 Task: Choose the host language as Hungarian.
Action: Mouse pressed left at (932, 373)
Screenshot: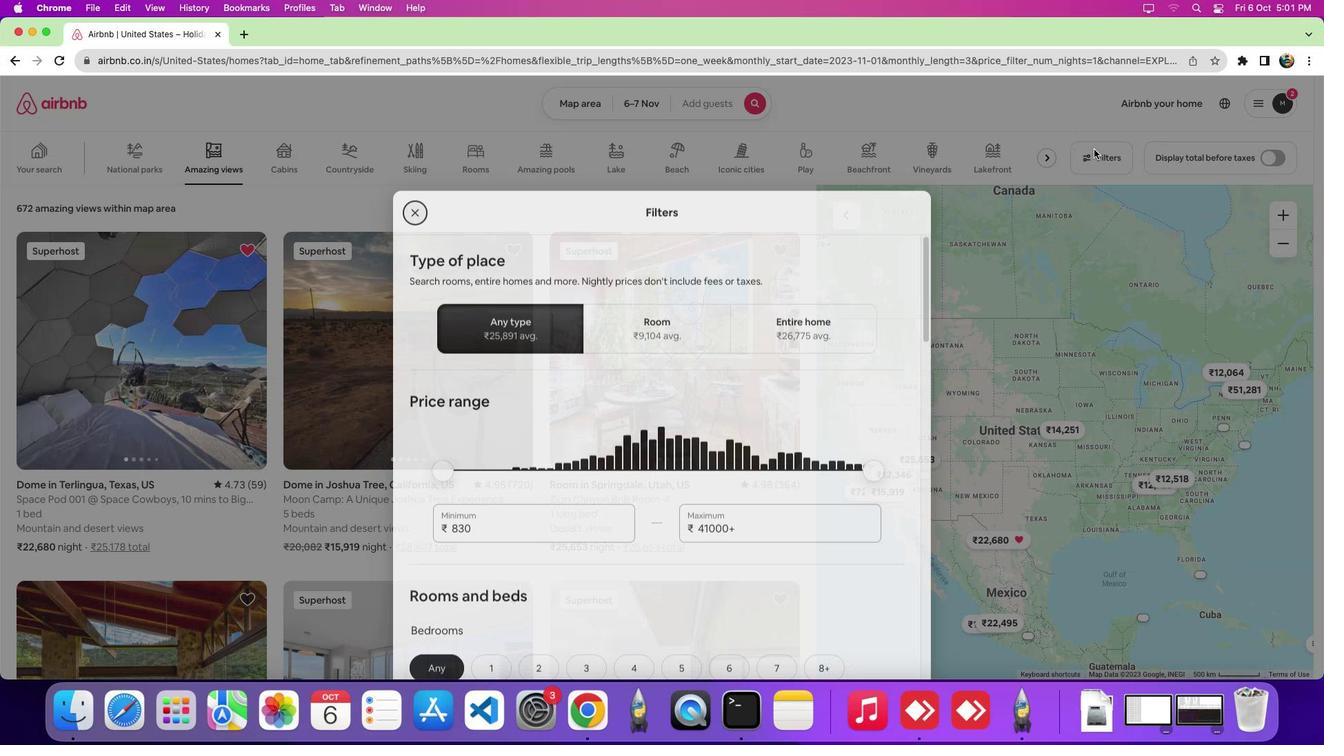 
Action: Mouse moved to (671, 408)
Screenshot: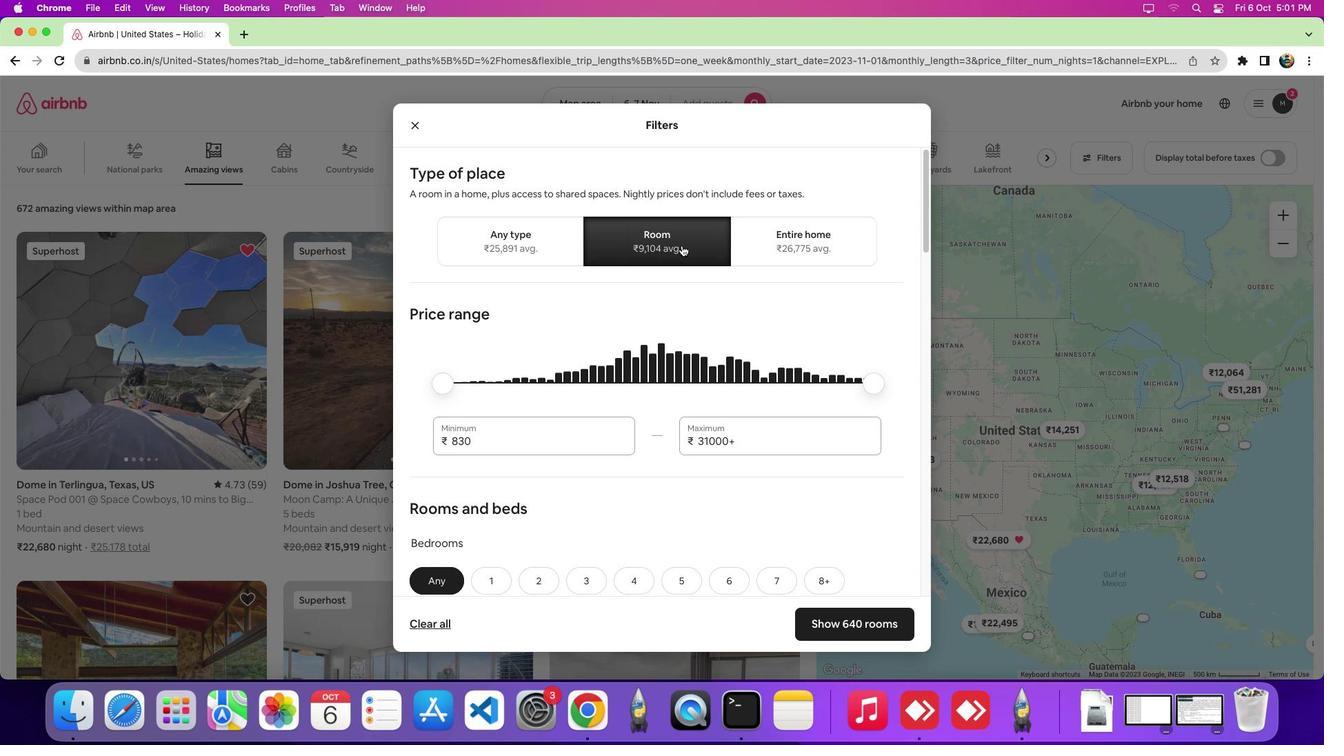 
Action: Mouse pressed left at (671, 408)
Screenshot: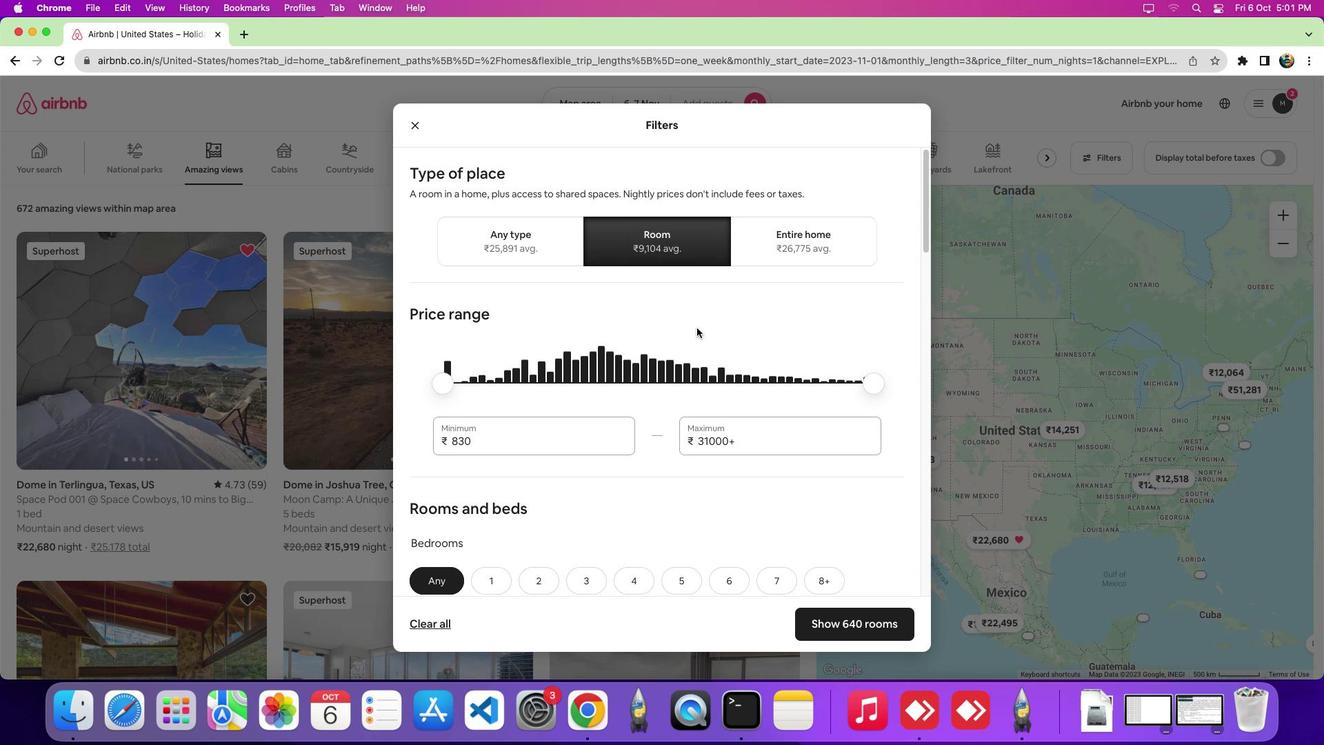 
Action: Mouse moved to (682, 494)
Screenshot: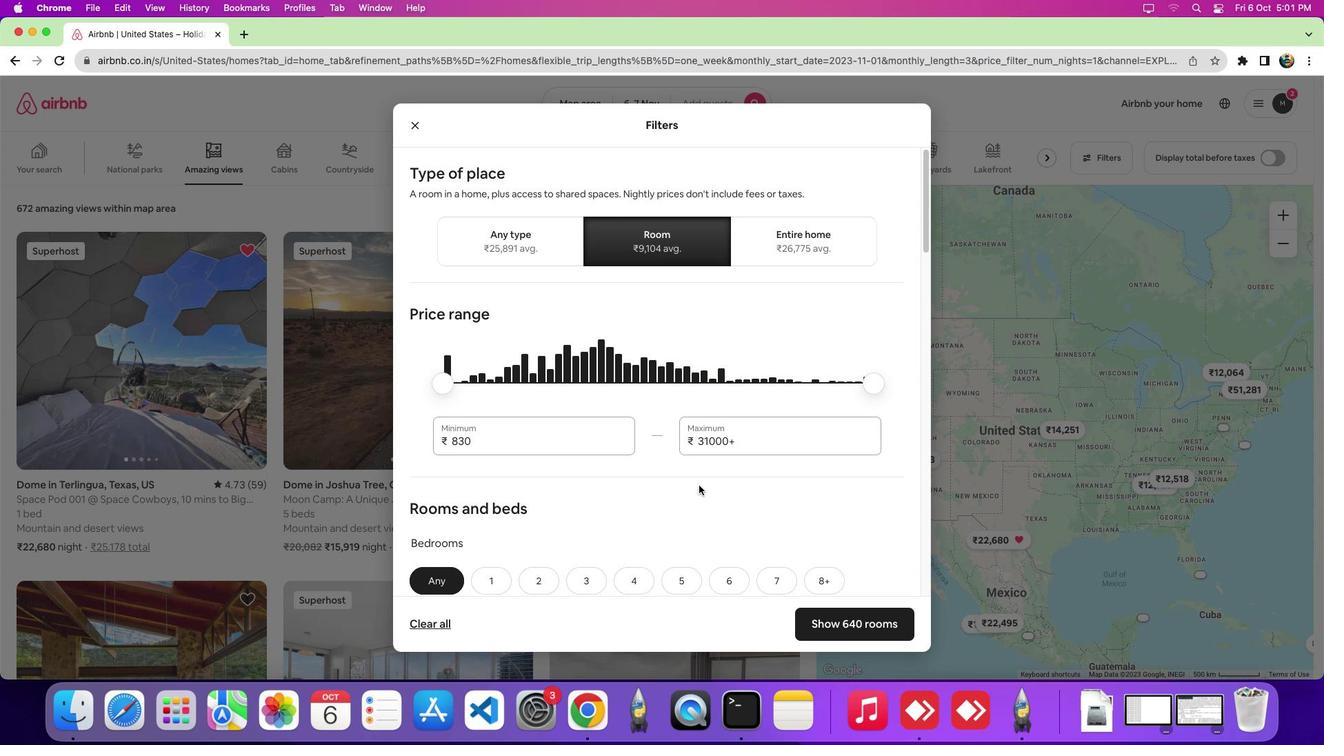 
Action: Mouse scrolled (682, 494) with delta (242, 320)
Screenshot: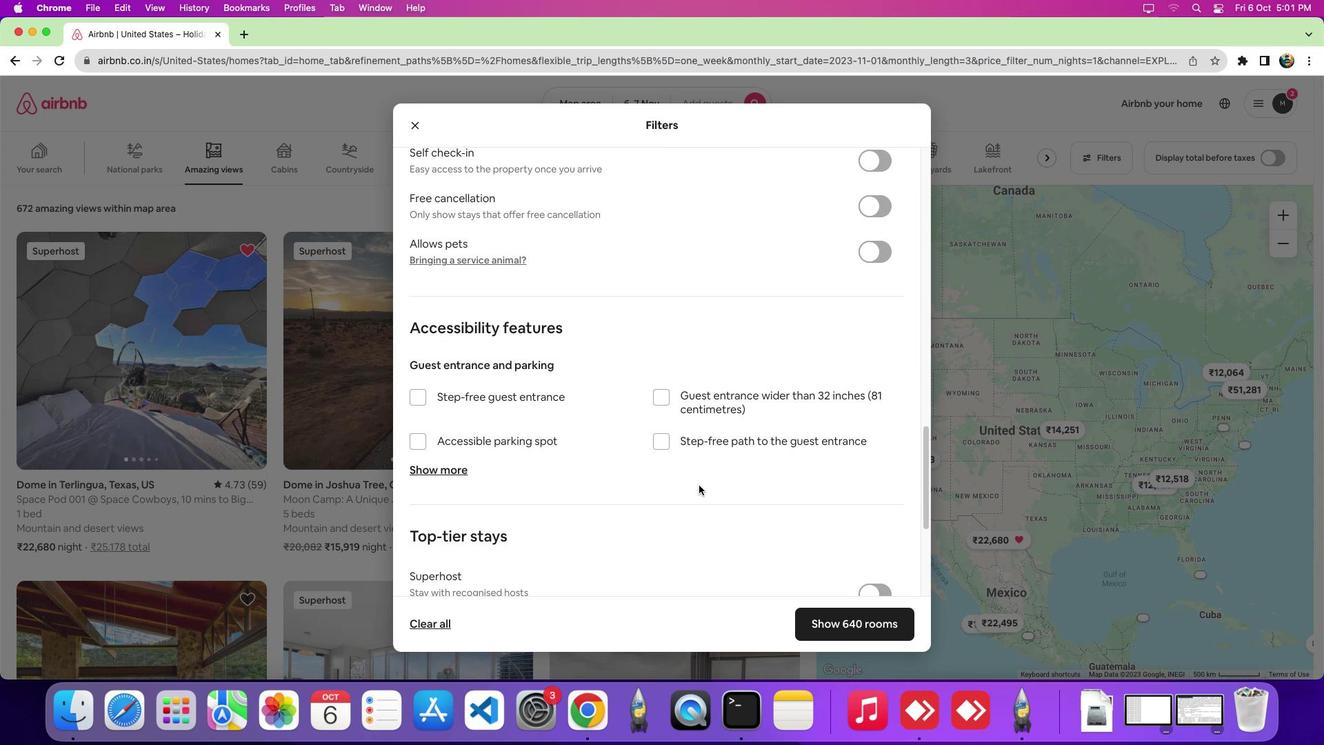 
Action: Mouse scrolled (682, 494) with delta (242, 320)
Screenshot: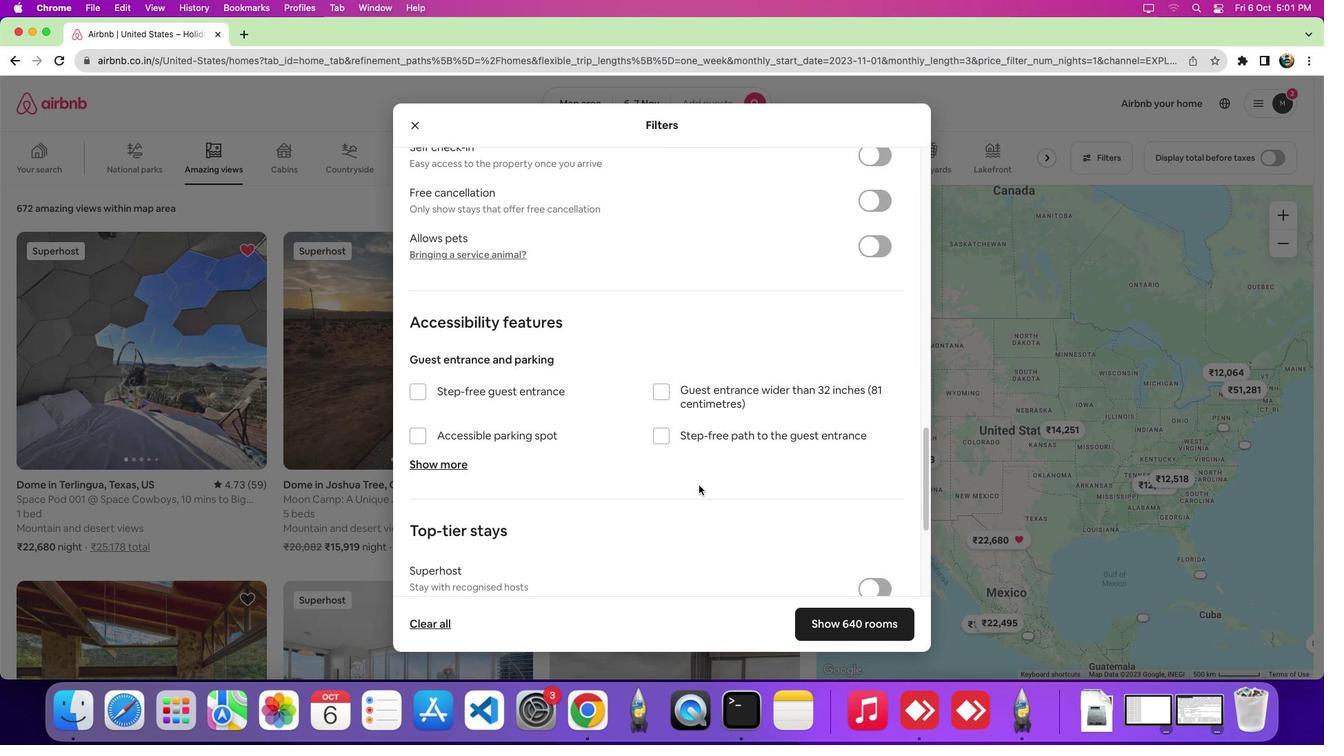 
Action: Mouse scrolled (682, 494) with delta (242, 318)
Screenshot: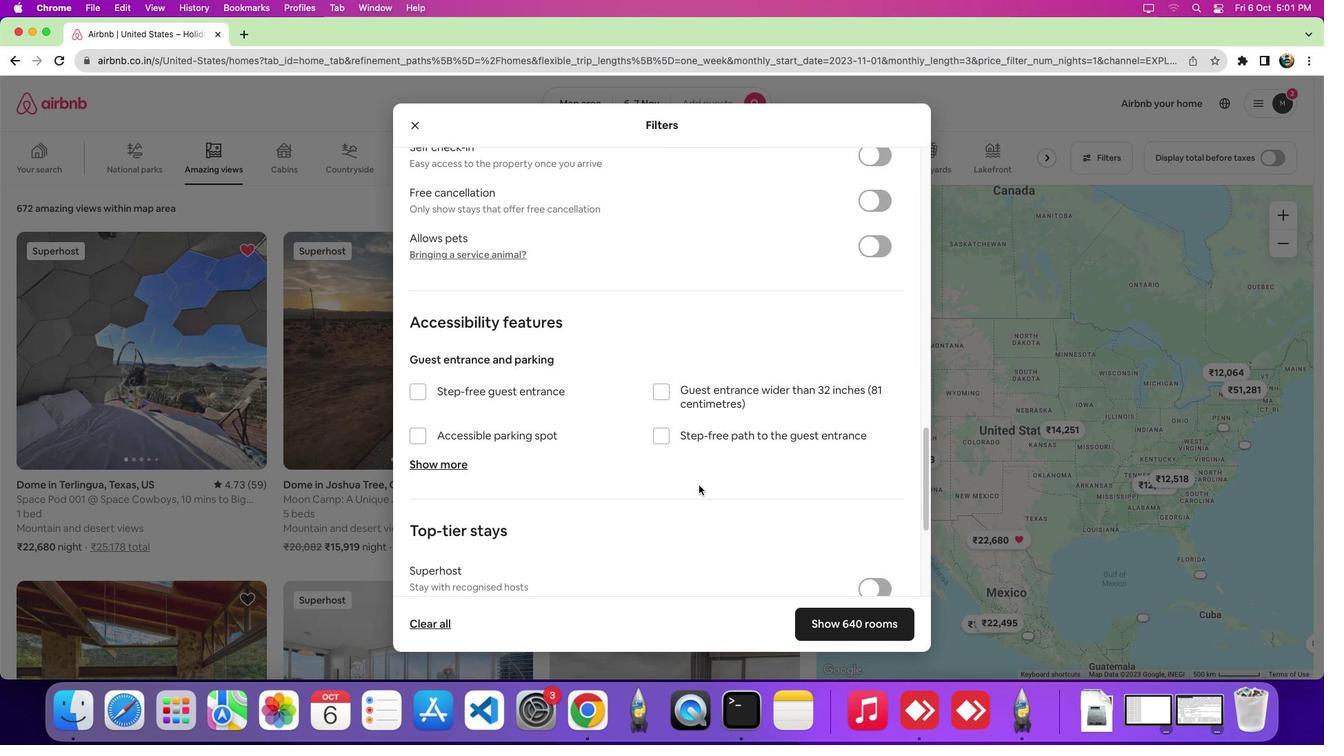 
Action: Mouse scrolled (682, 494) with delta (242, 317)
Screenshot: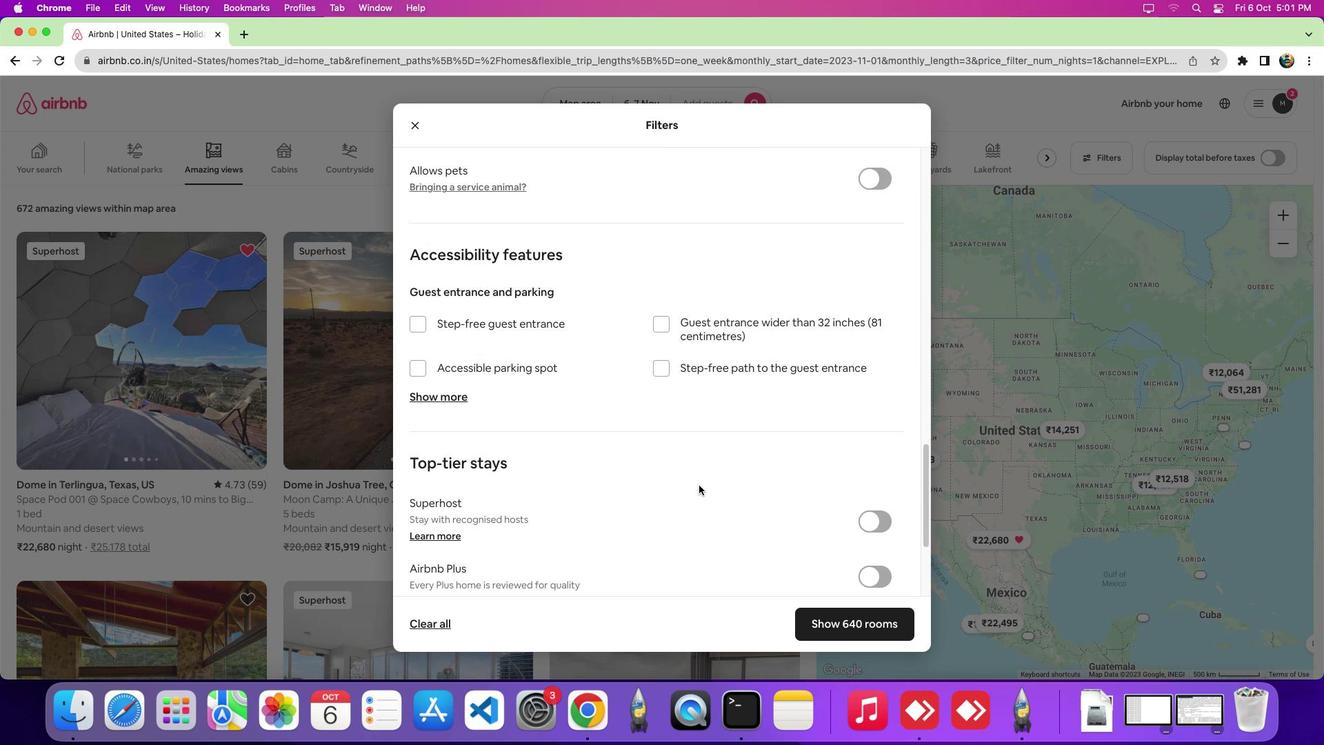 
Action: Mouse scrolled (682, 494) with delta (242, 317)
Screenshot: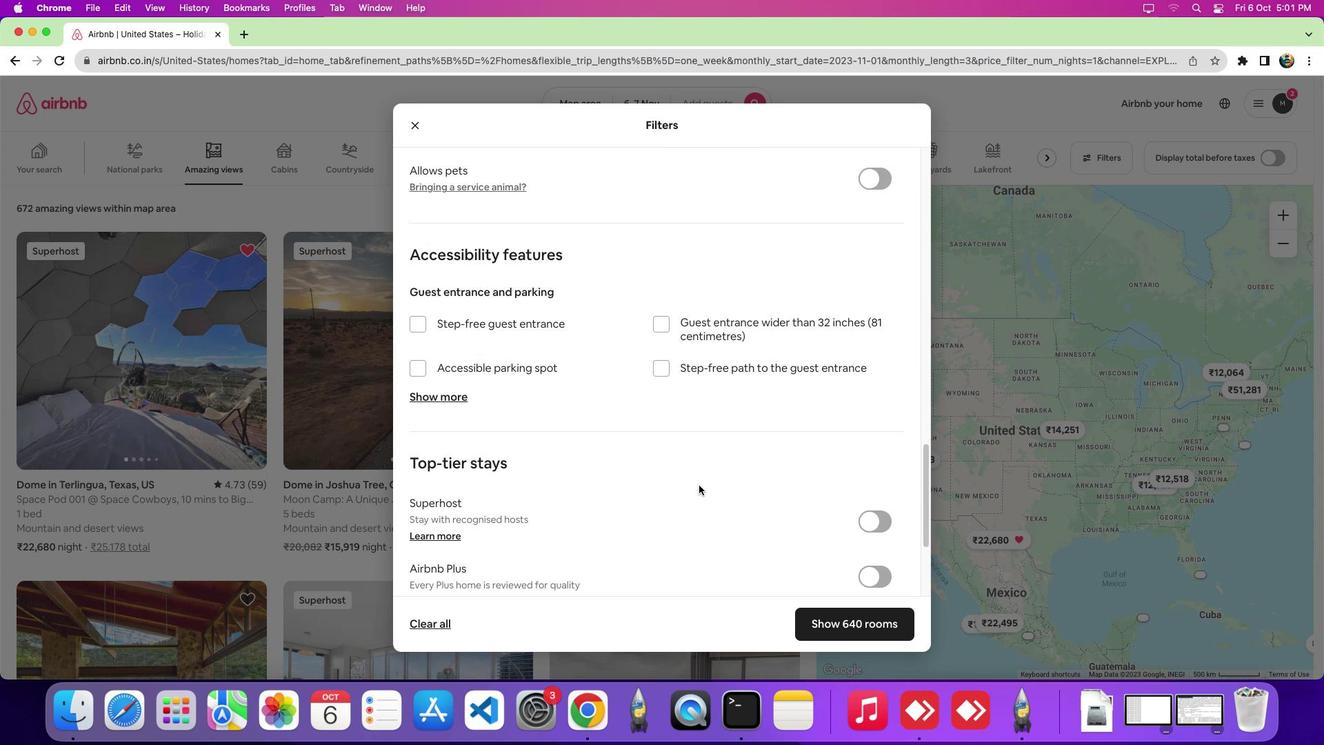 
Action: Mouse scrolled (682, 494) with delta (242, 320)
Screenshot: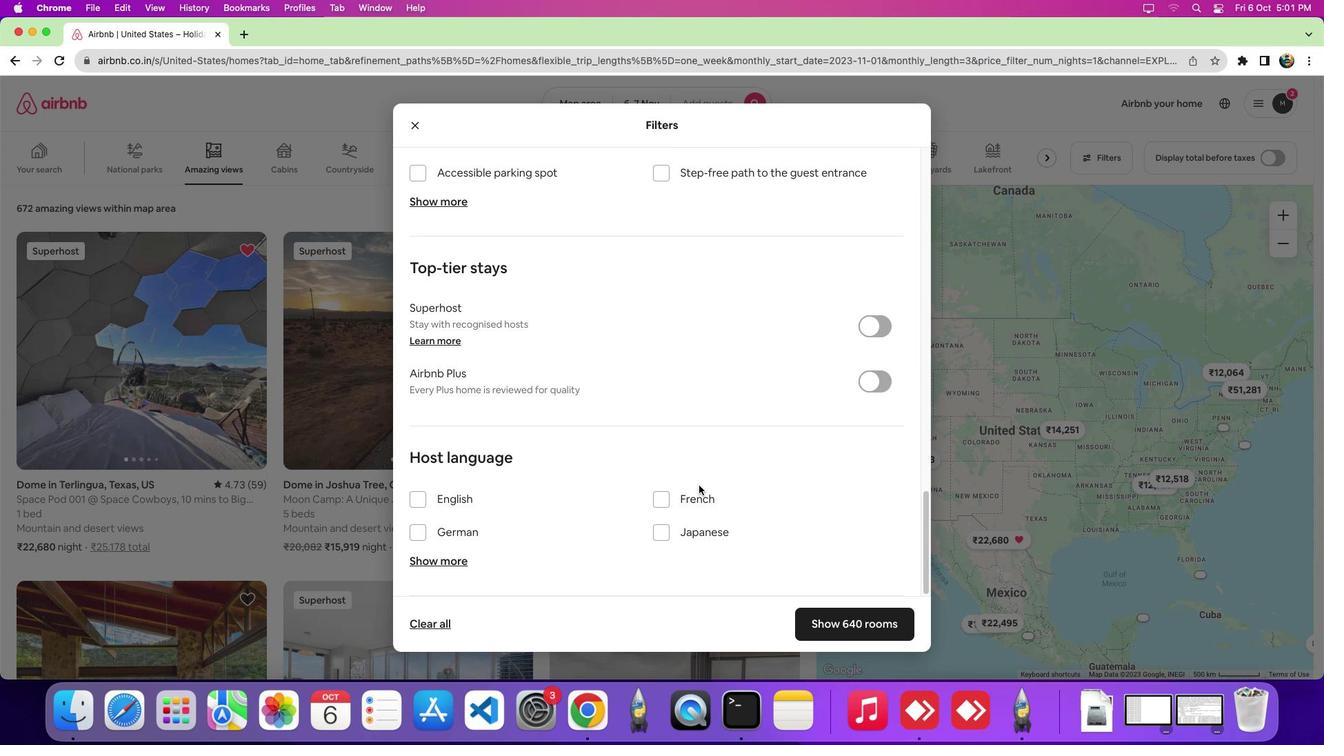 
Action: Mouse scrolled (682, 494) with delta (242, 320)
Screenshot: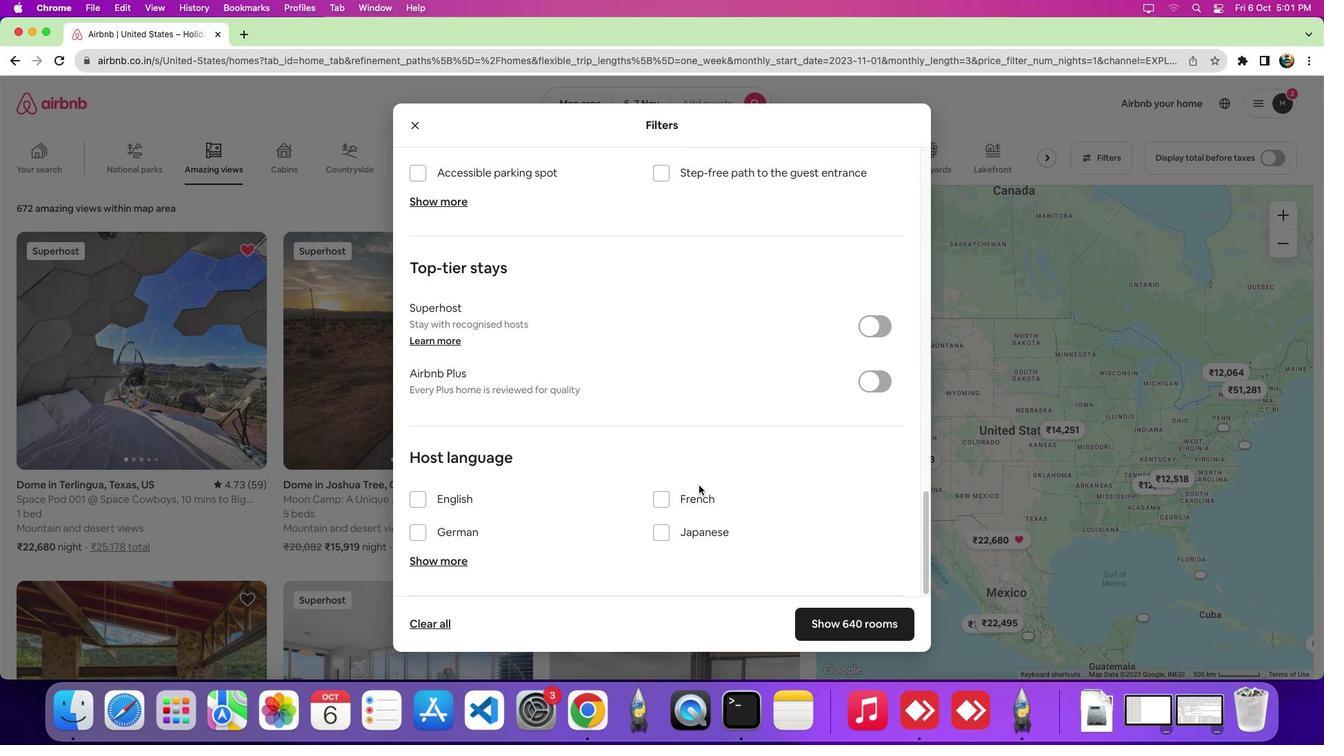 
Action: Mouse scrolled (682, 494) with delta (242, 318)
Screenshot: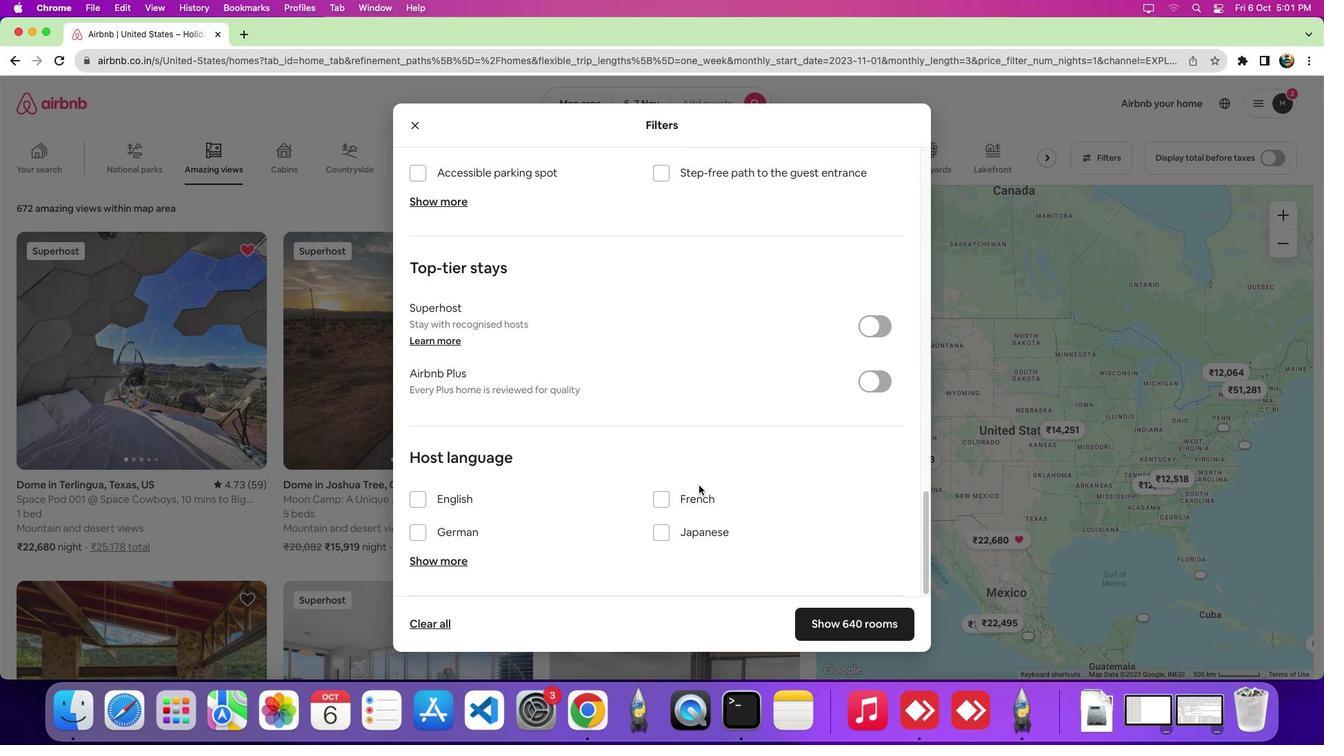 
Action: Mouse scrolled (682, 494) with delta (242, 317)
Screenshot: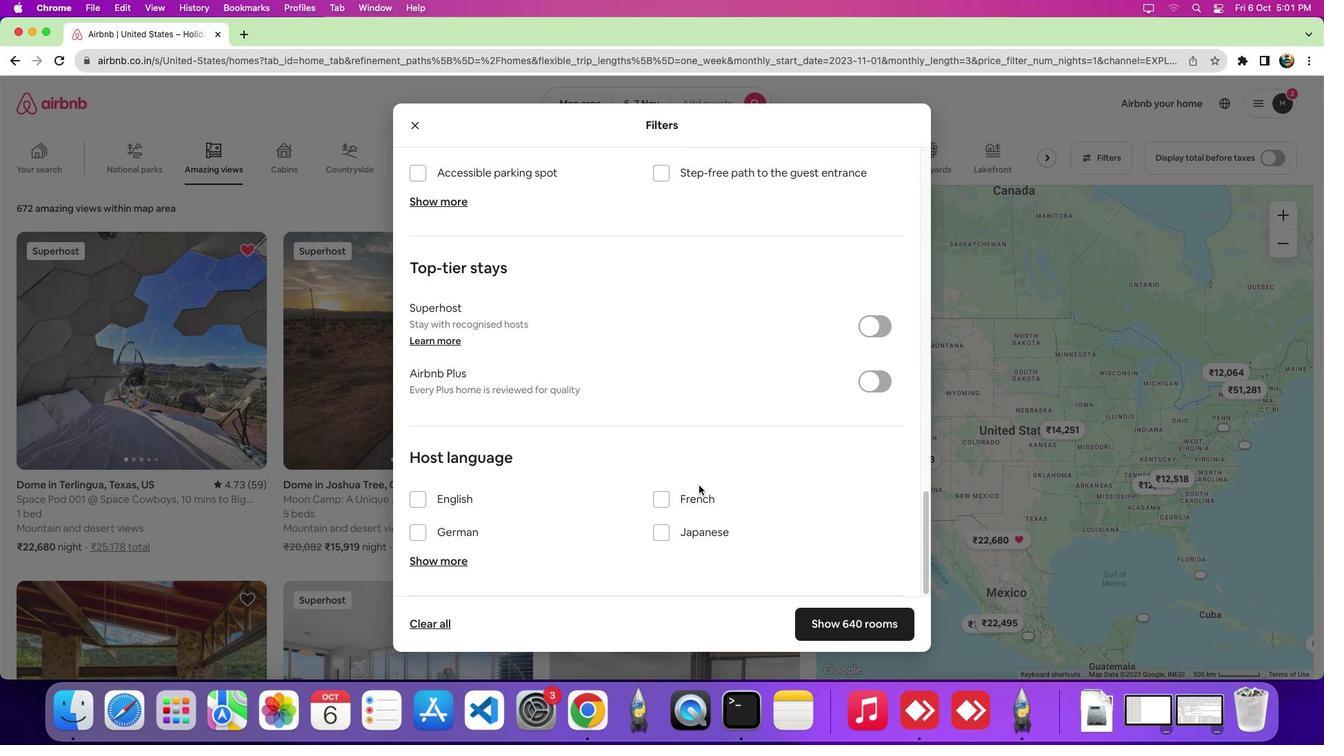 
Action: Mouse scrolled (682, 494) with delta (242, 317)
Screenshot: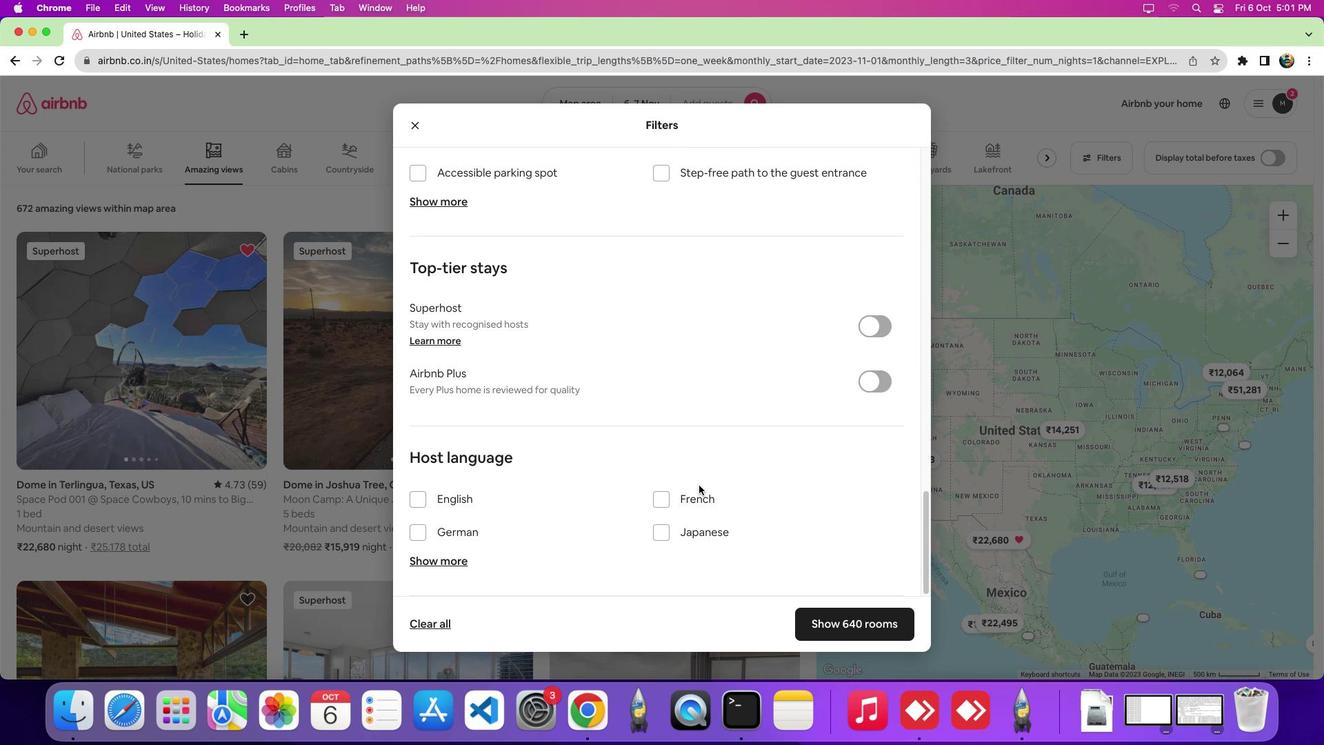 
Action: Mouse moved to (518, 521)
Screenshot: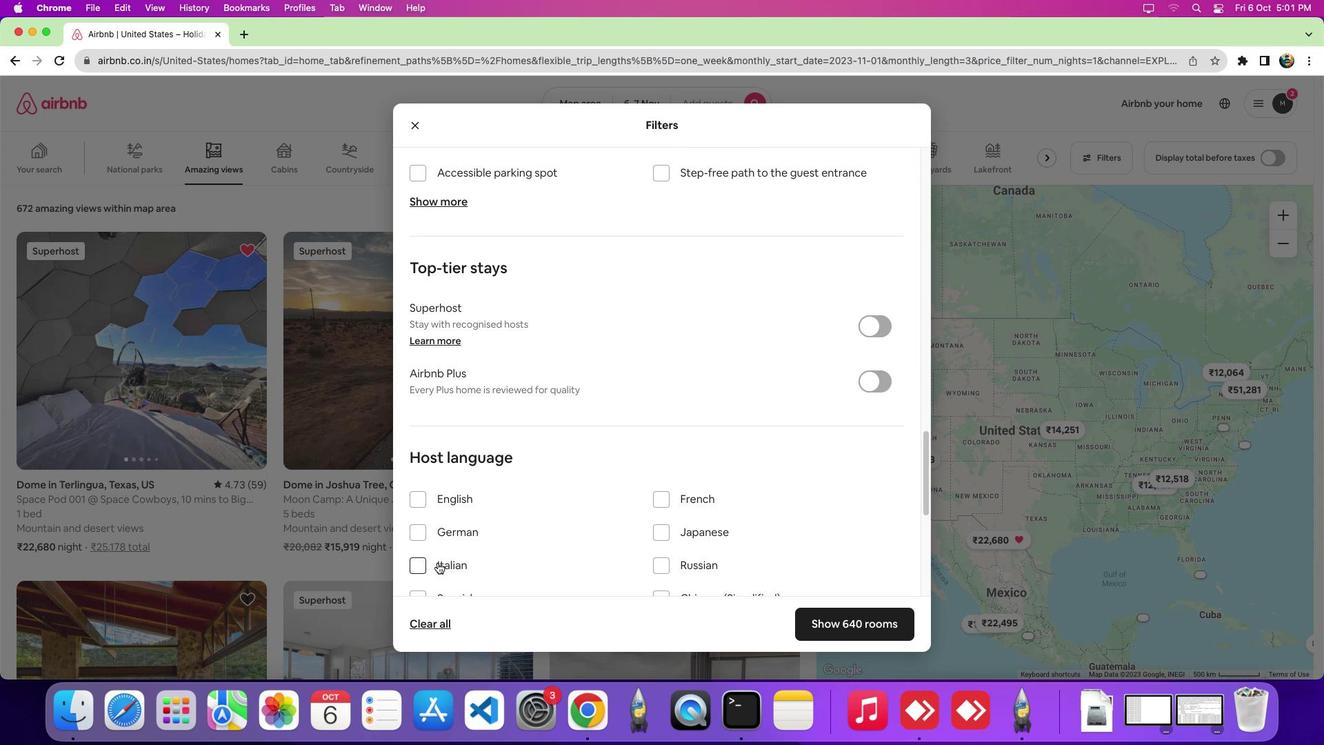 
Action: Mouse pressed left at (518, 521)
Screenshot: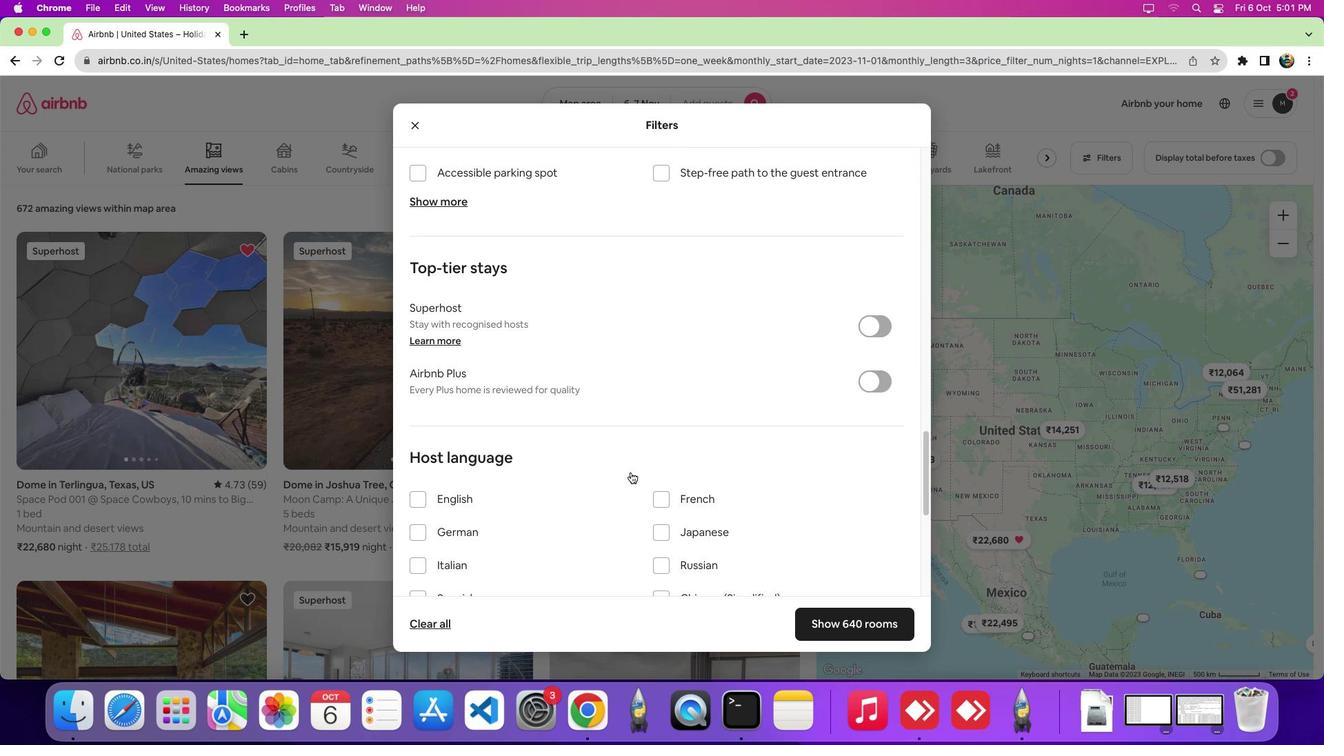 
Action: Mouse moved to (643, 486)
Screenshot: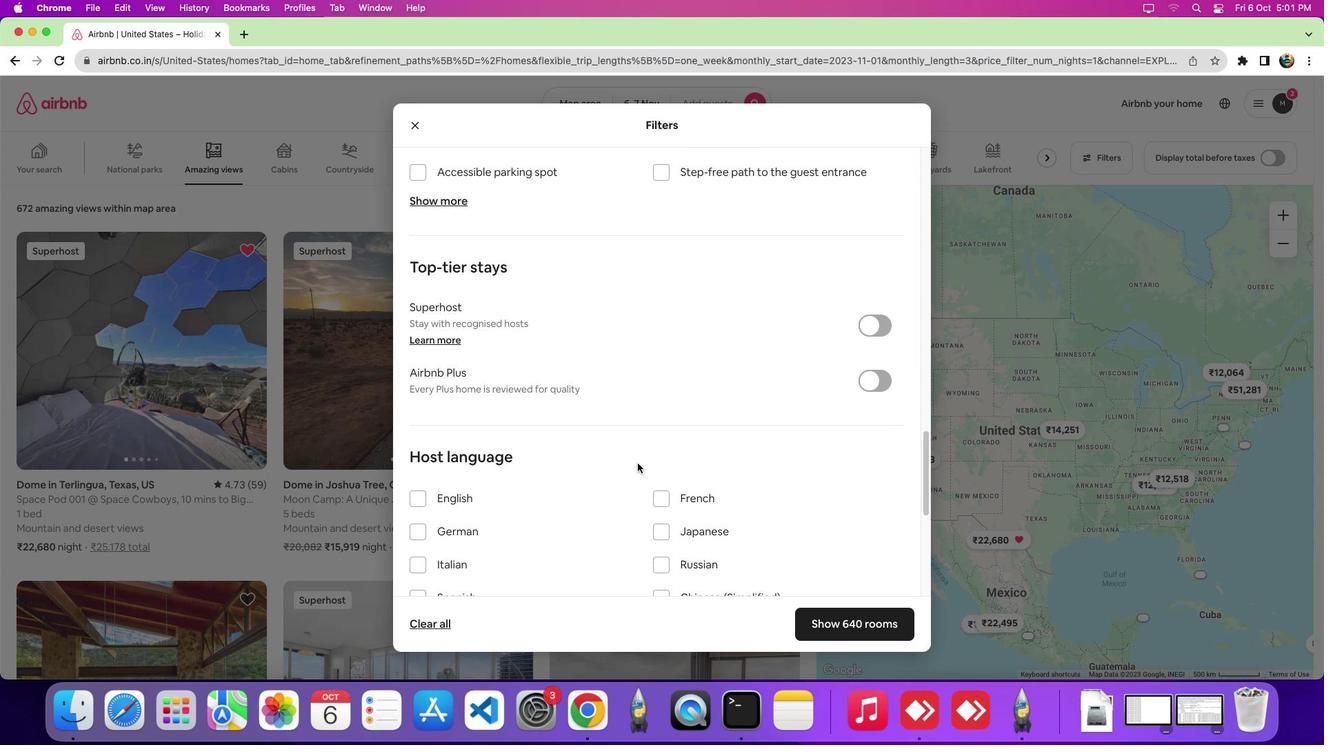 
Action: Mouse scrolled (643, 486) with delta (242, 320)
Screenshot: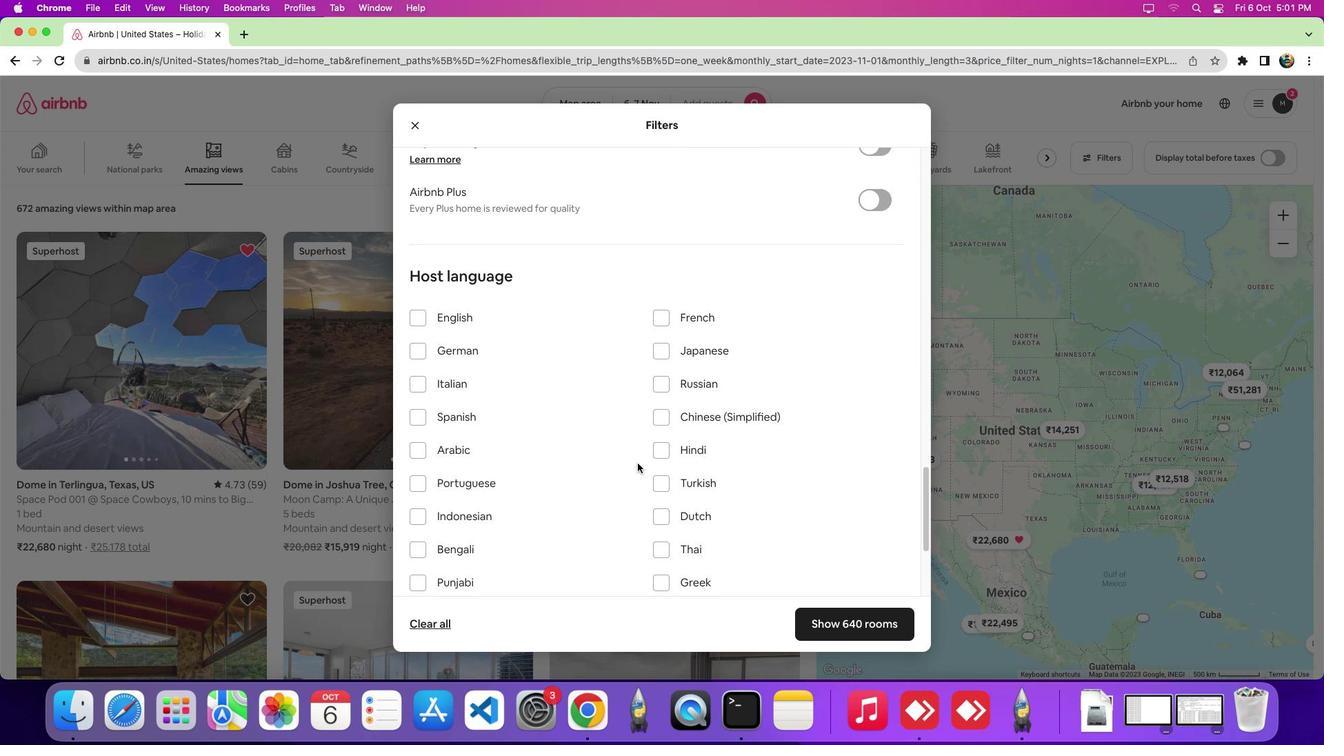 
Action: Mouse scrolled (643, 486) with delta (242, 320)
Screenshot: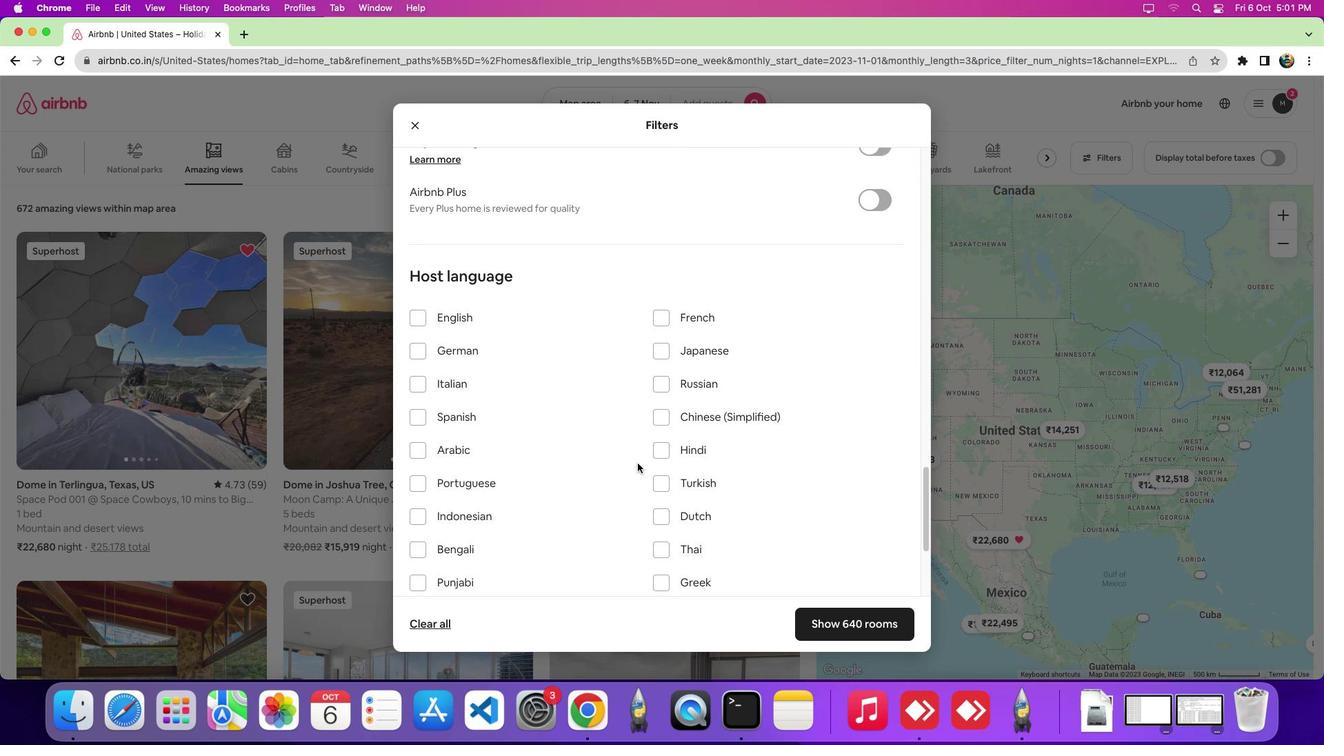 
Action: Mouse scrolled (643, 486) with delta (242, 319)
Screenshot: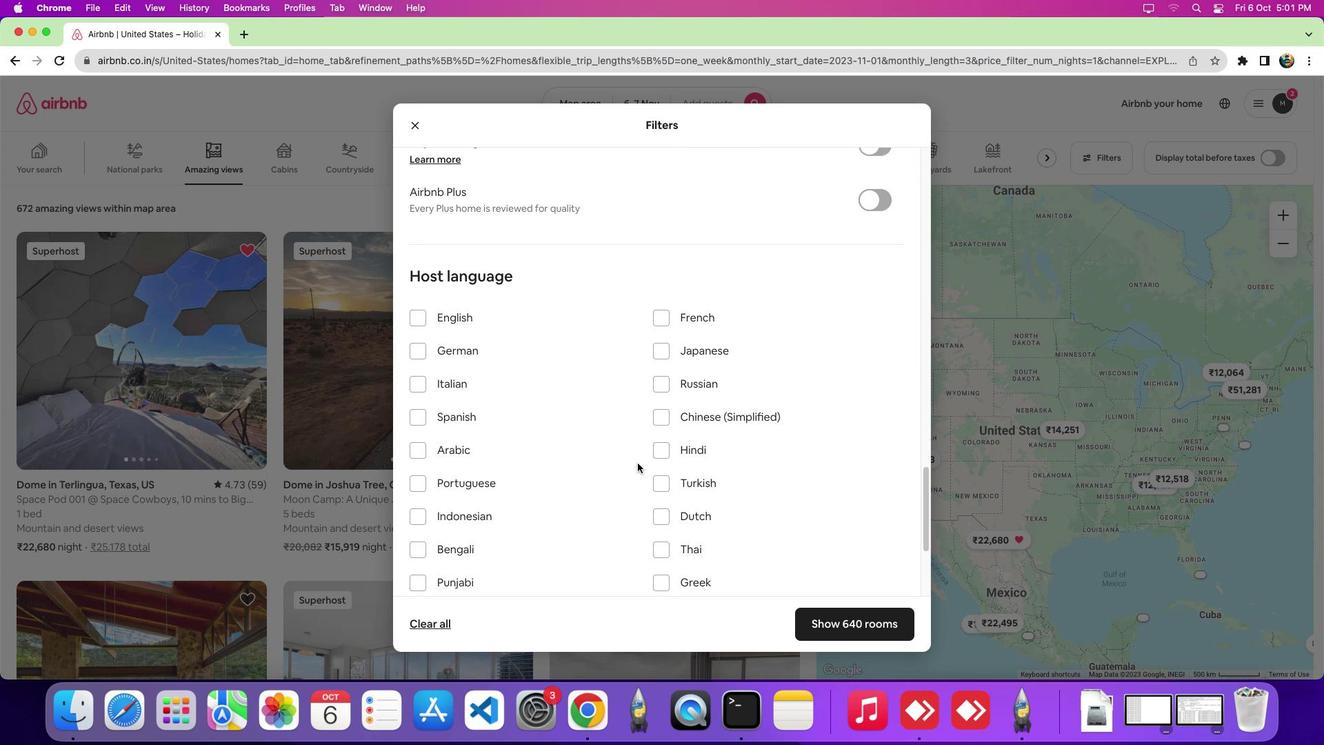 
Action: Mouse scrolled (643, 486) with delta (242, 320)
Screenshot: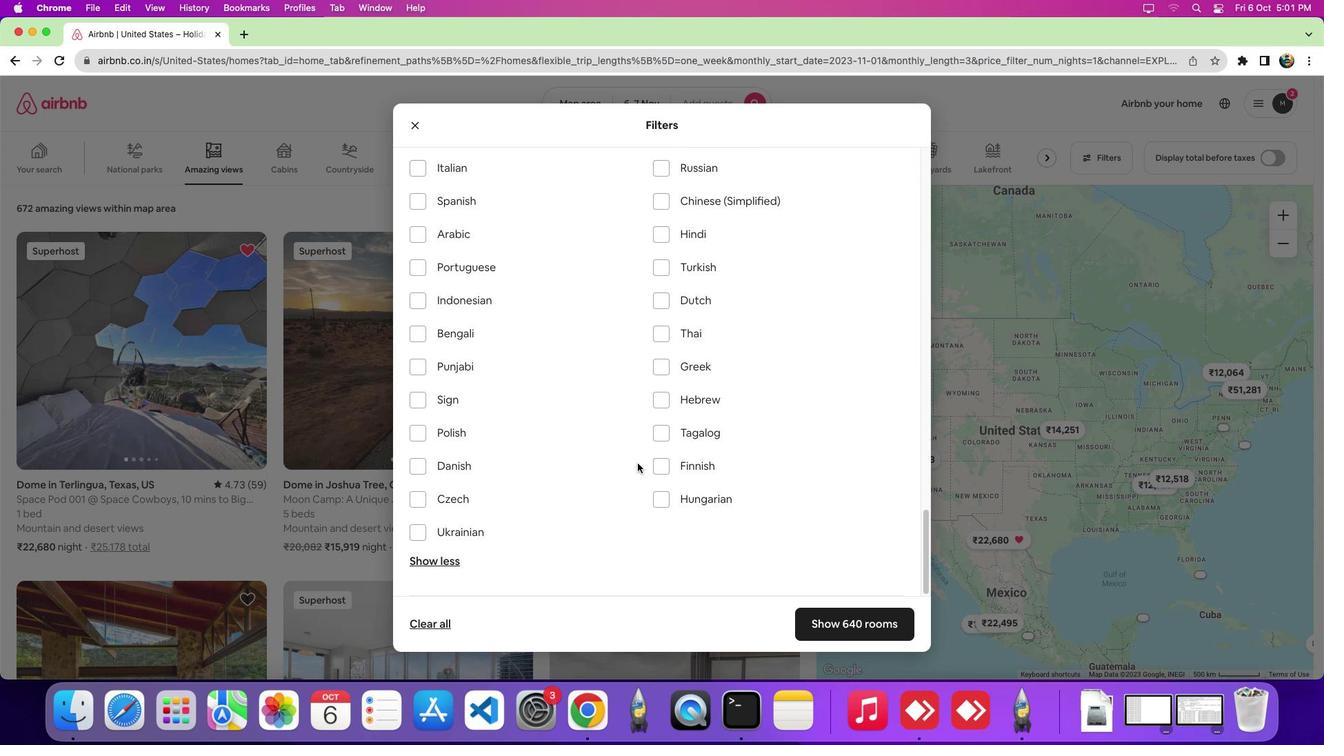 
Action: Mouse scrolled (643, 486) with delta (242, 320)
Screenshot: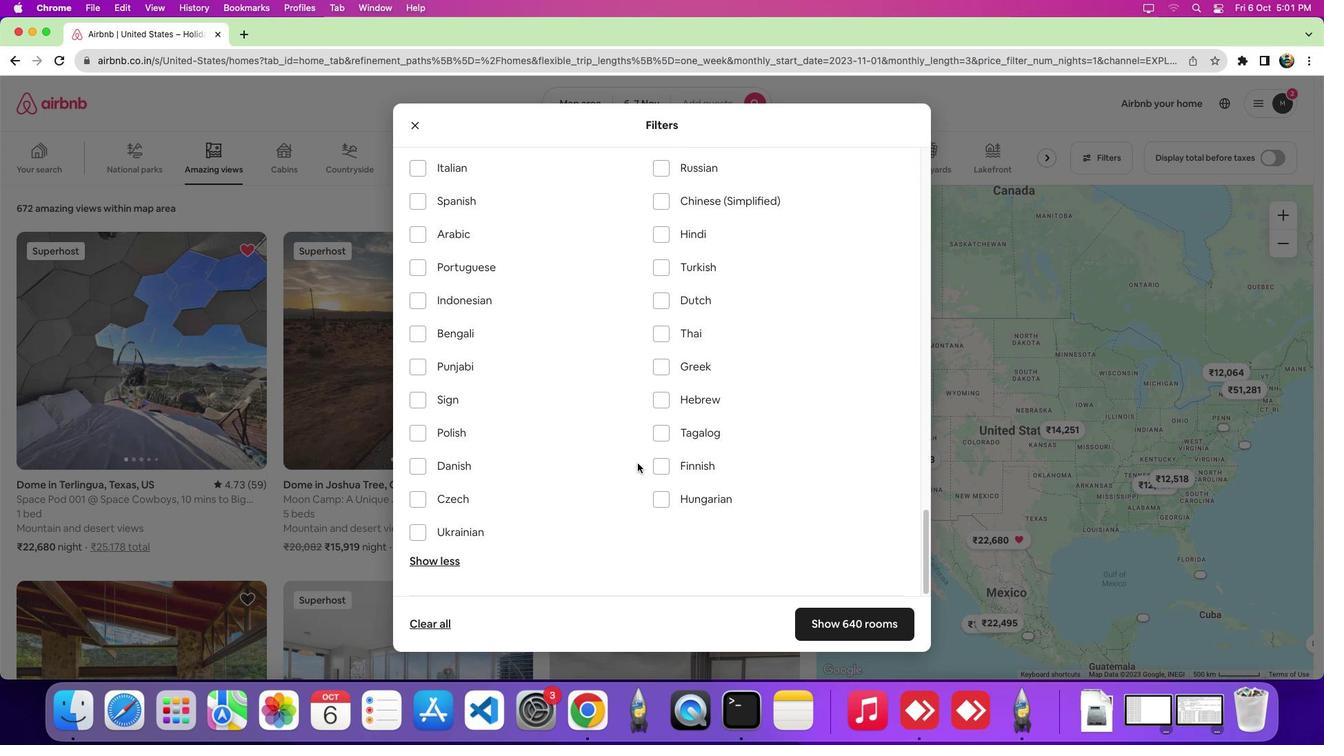 
Action: Mouse scrolled (643, 486) with delta (242, 320)
Screenshot: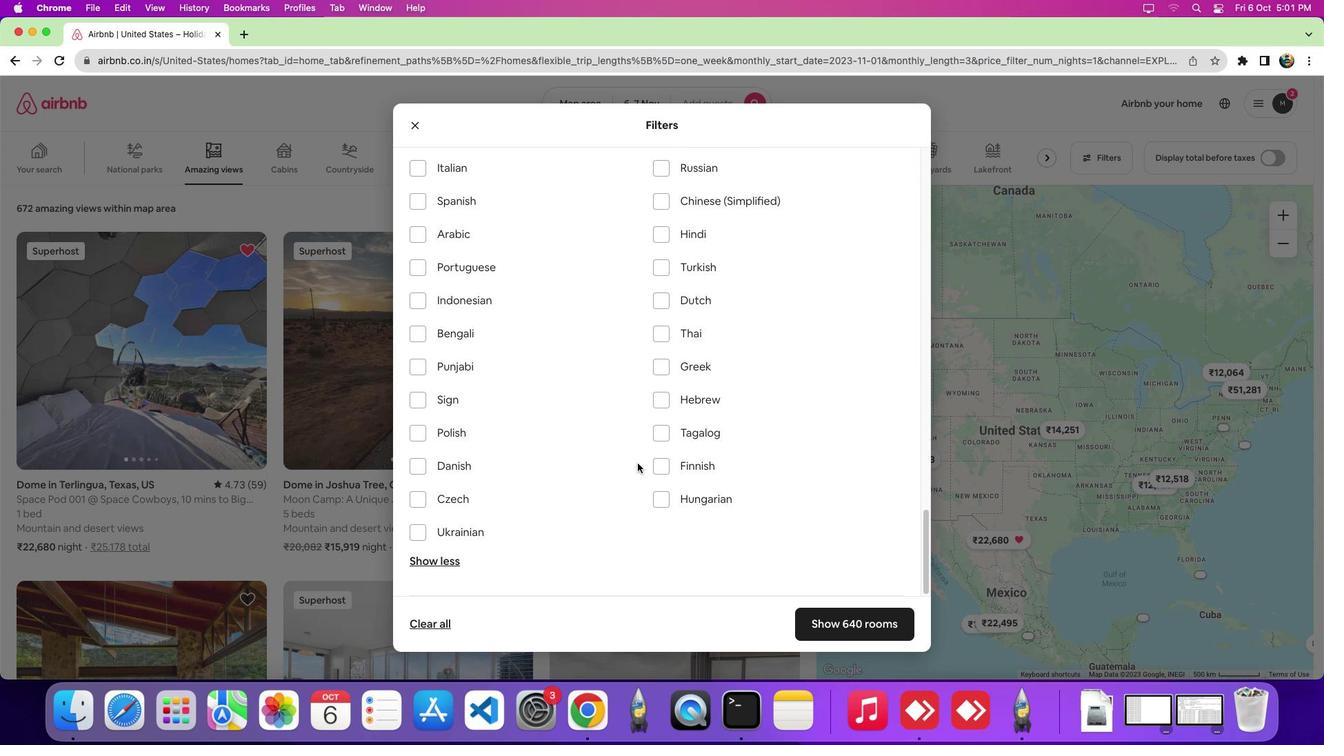 
Action: Mouse scrolled (643, 486) with delta (242, 319)
Screenshot: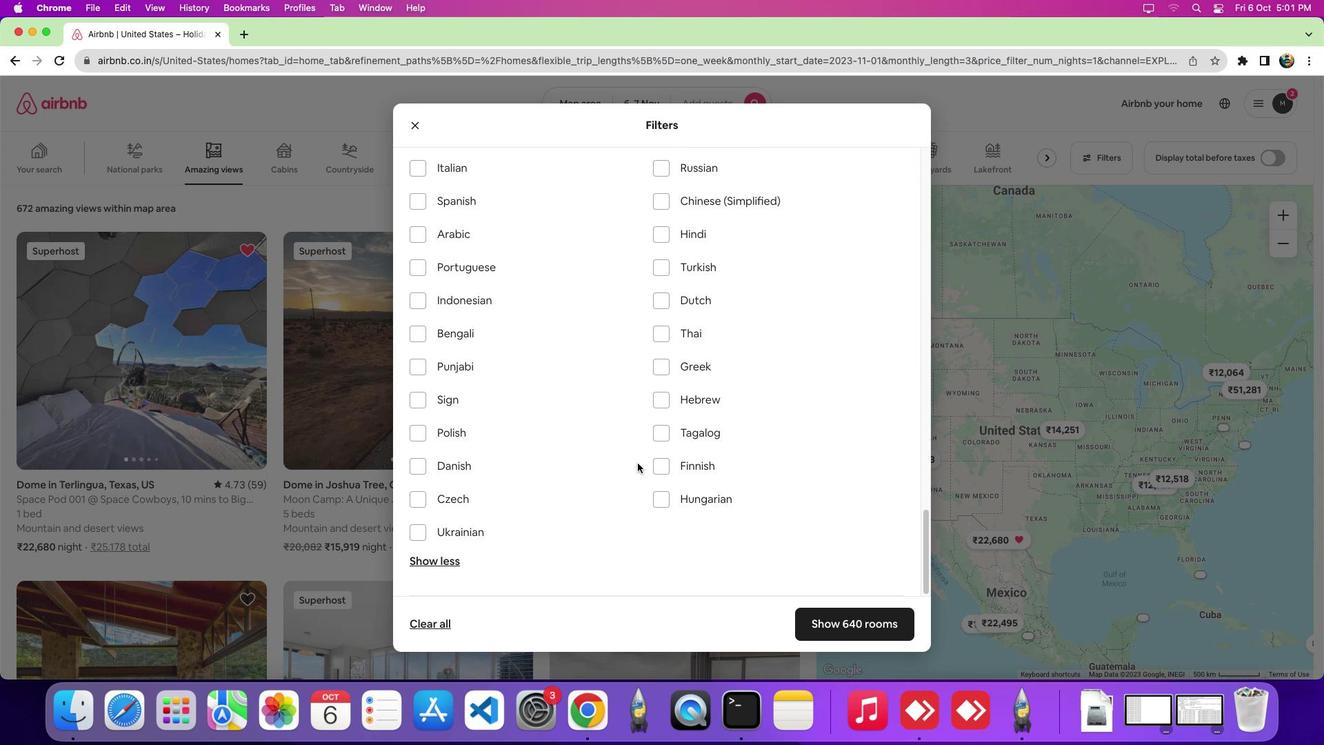 
Action: Mouse moved to (660, 499)
Screenshot: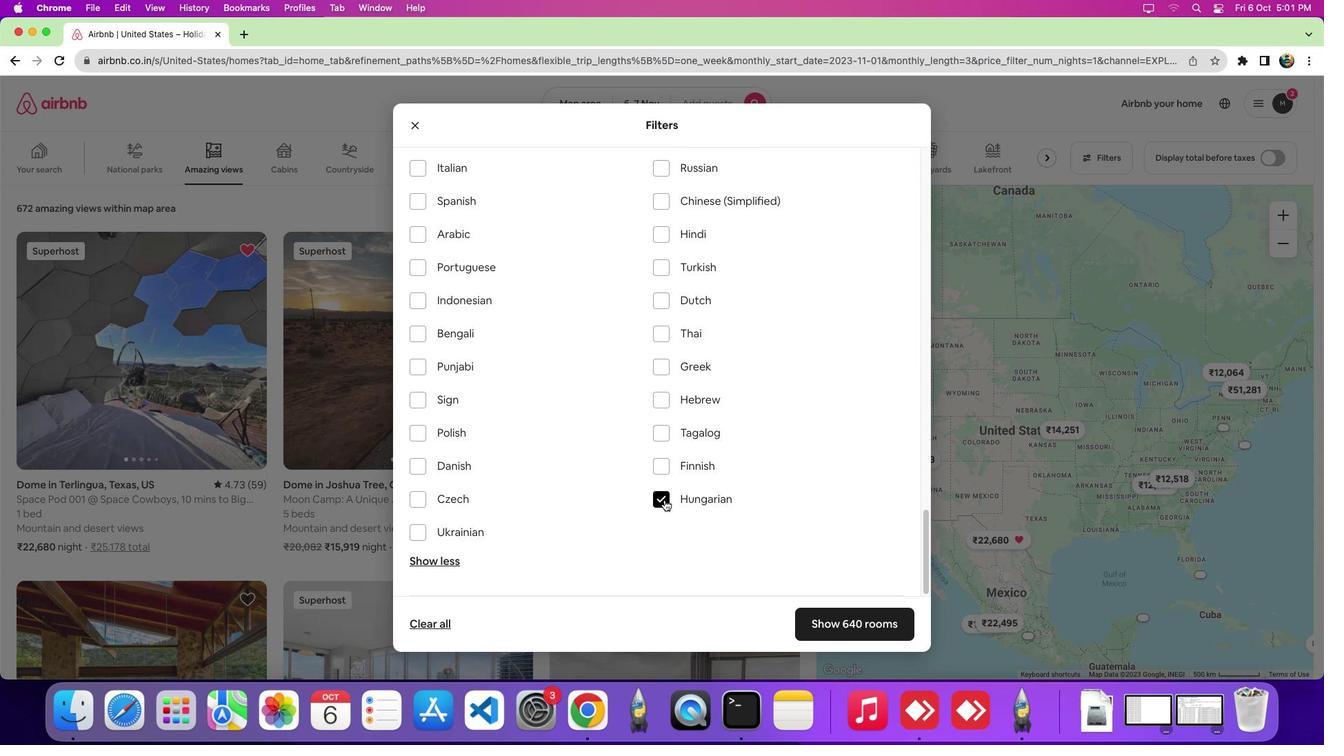 
Action: Mouse pressed left at (660, 499)
Screenshot: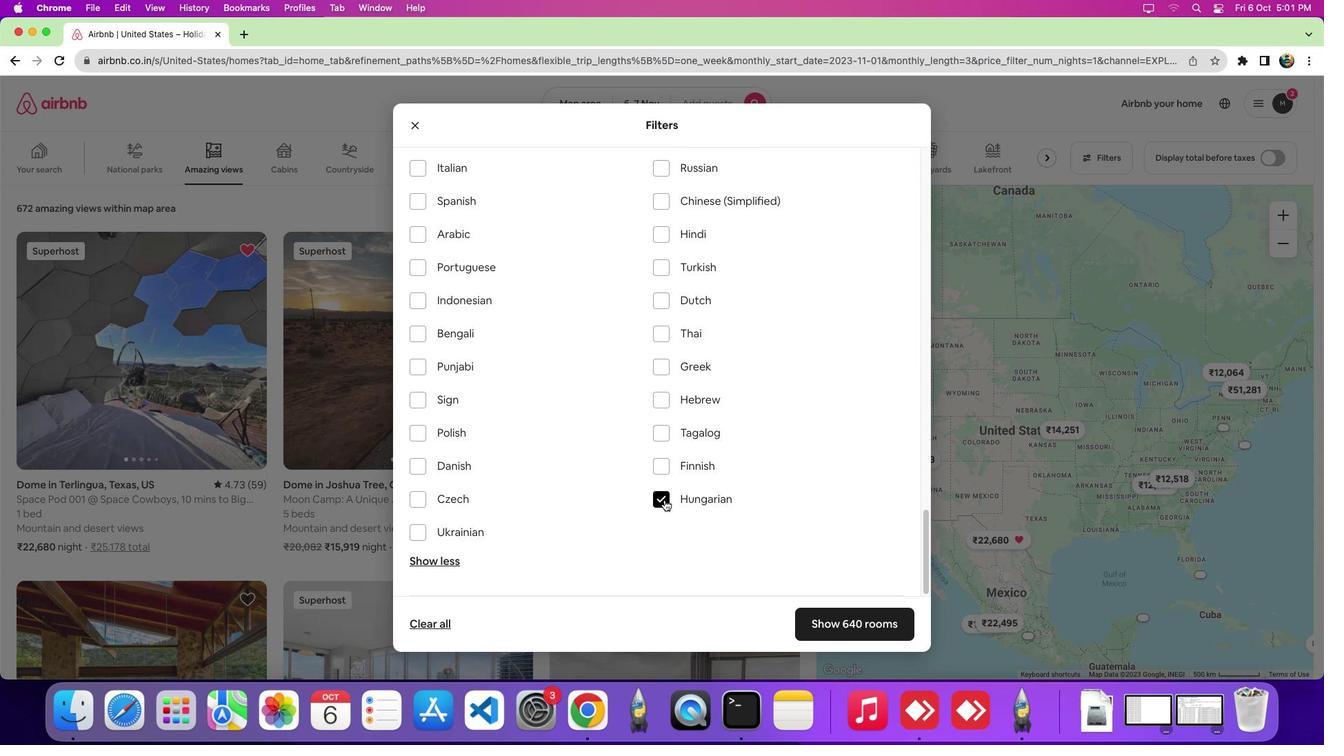 
